 Task: Create New Vendor with Vendor Name: Pacific Gas & Electric, Billing Address Line1: 422 Brookside Dr., Billing Address Line2: Cookeville, Billing Address Line3: TX 77905
Action: Mouse moved to (177, 36)
Screenshot: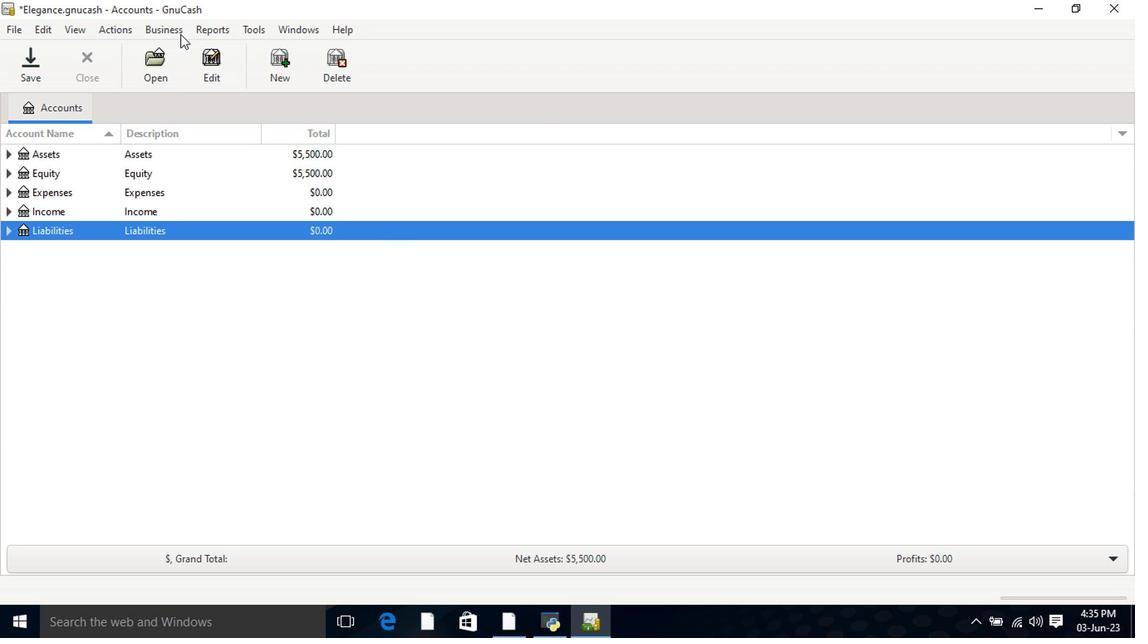 
Action: Mouse pressed left at (177, 36)
Screenshot: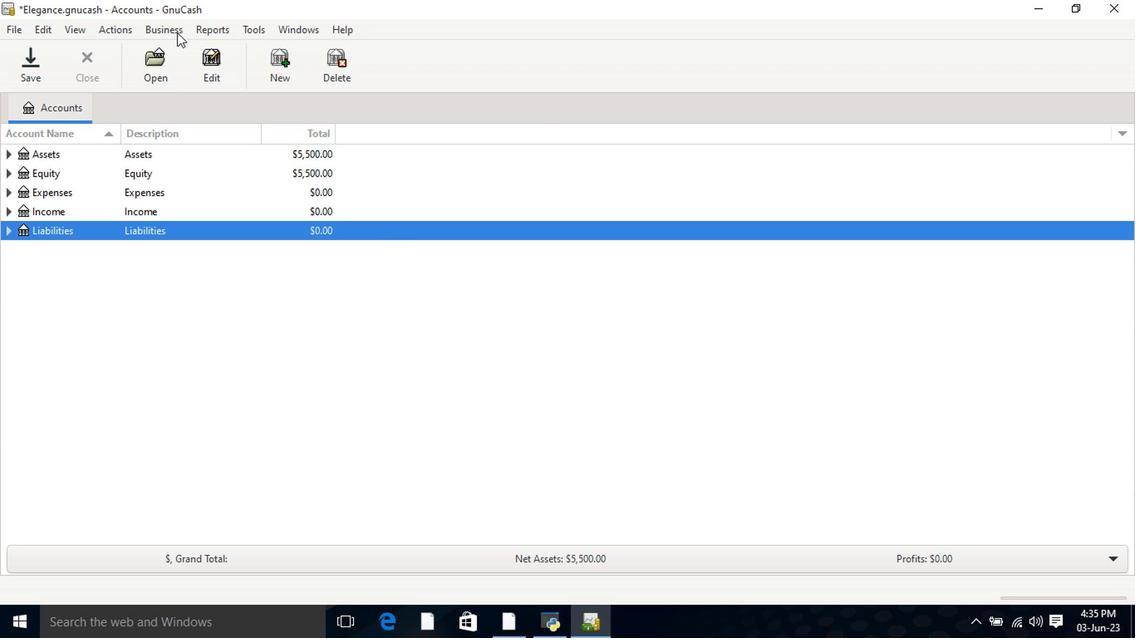 
Action: Mouse moved to (177, 73)
Screenshot: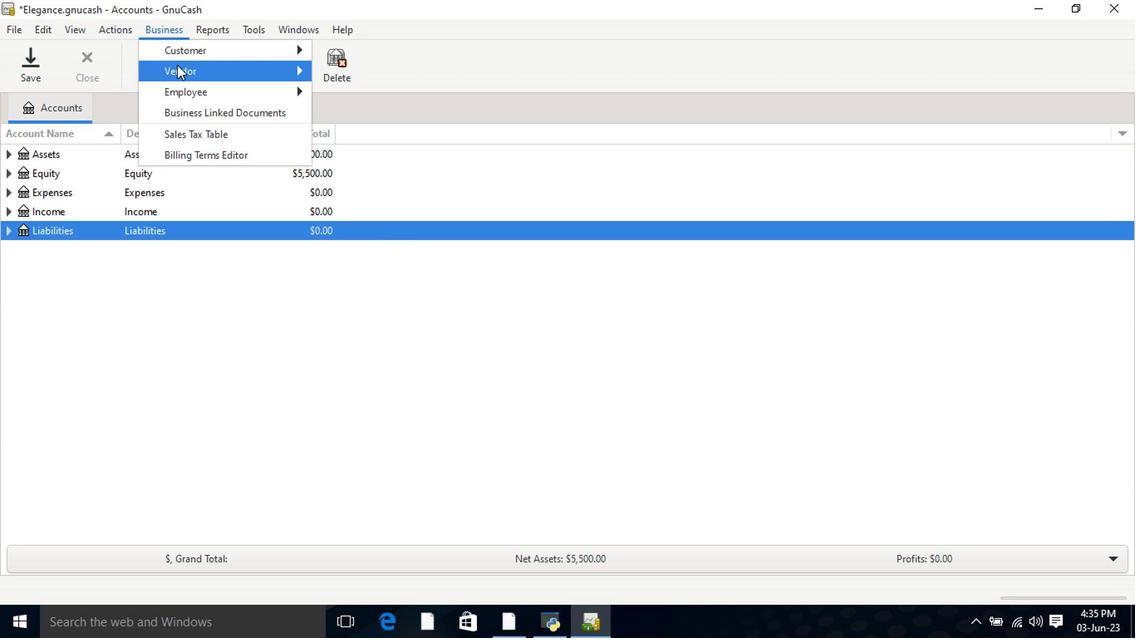 
Action: Mouse pressed left at (177, 73)
Screenshot: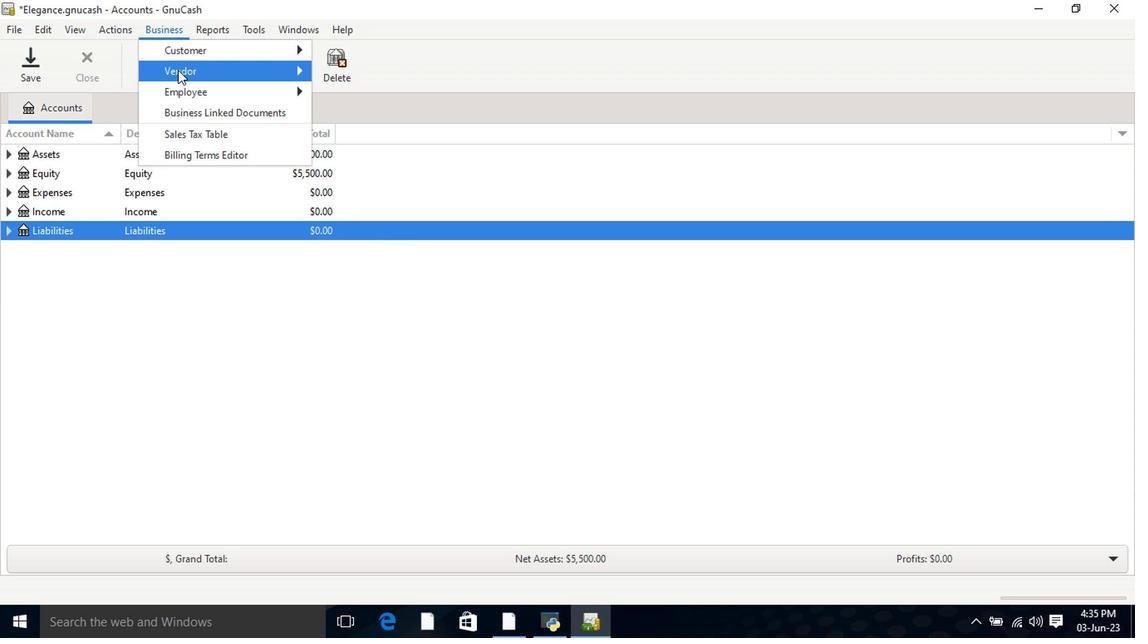 
Action: Mouse moved to (358, 90)
Screenshot: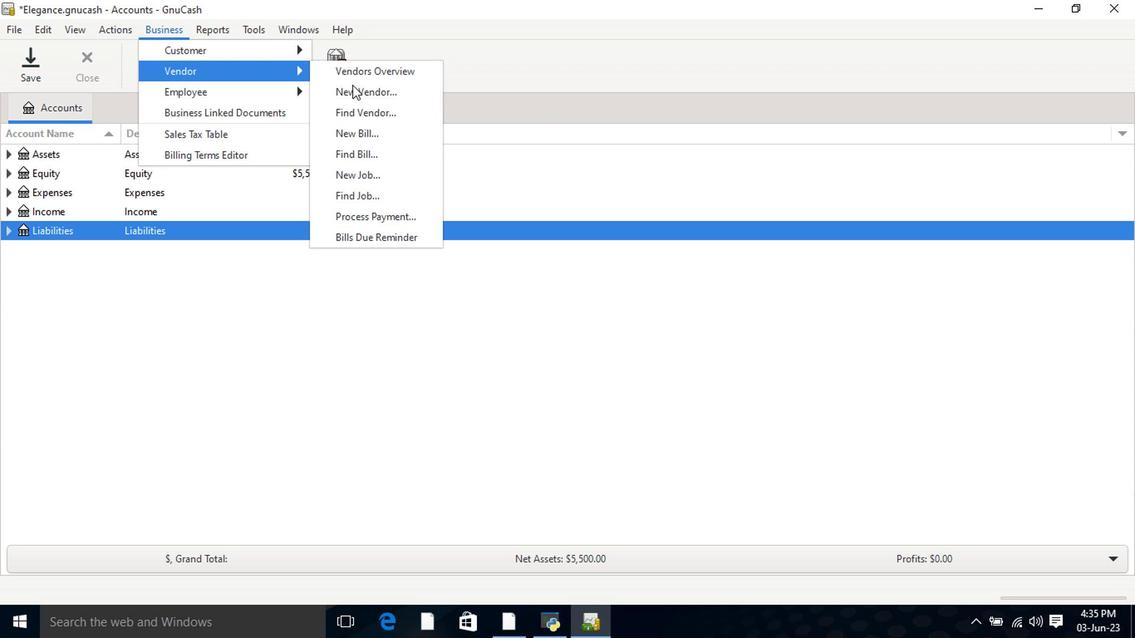 
Action: Mouse pressed left at (358, 90)
Screenshot: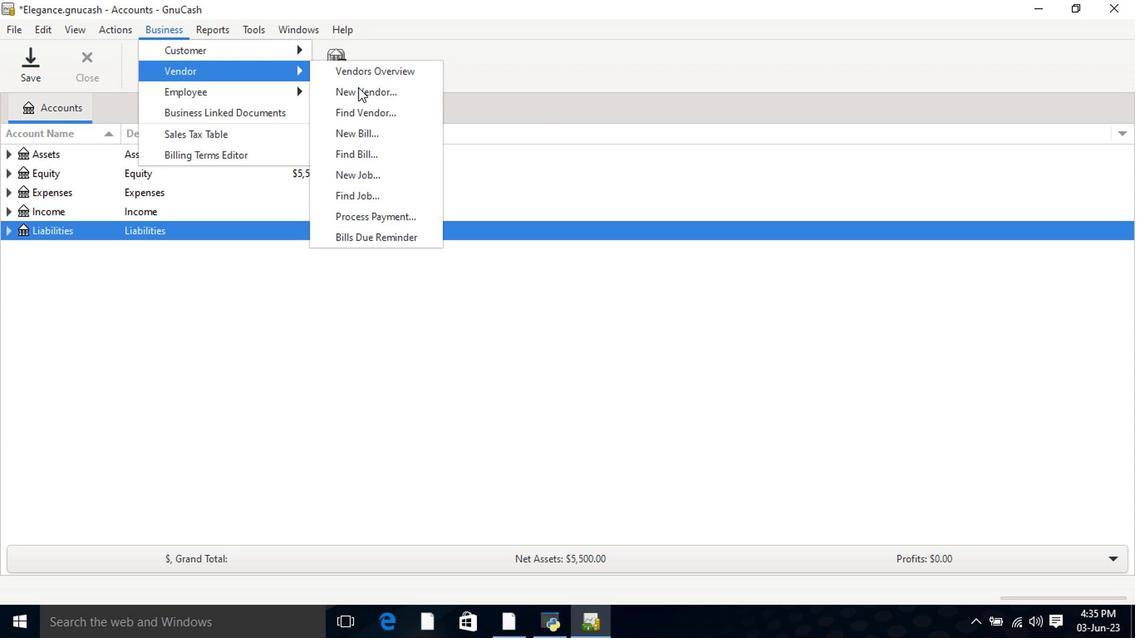 
Action: Mouse moved to (604, 183)
Screenshot: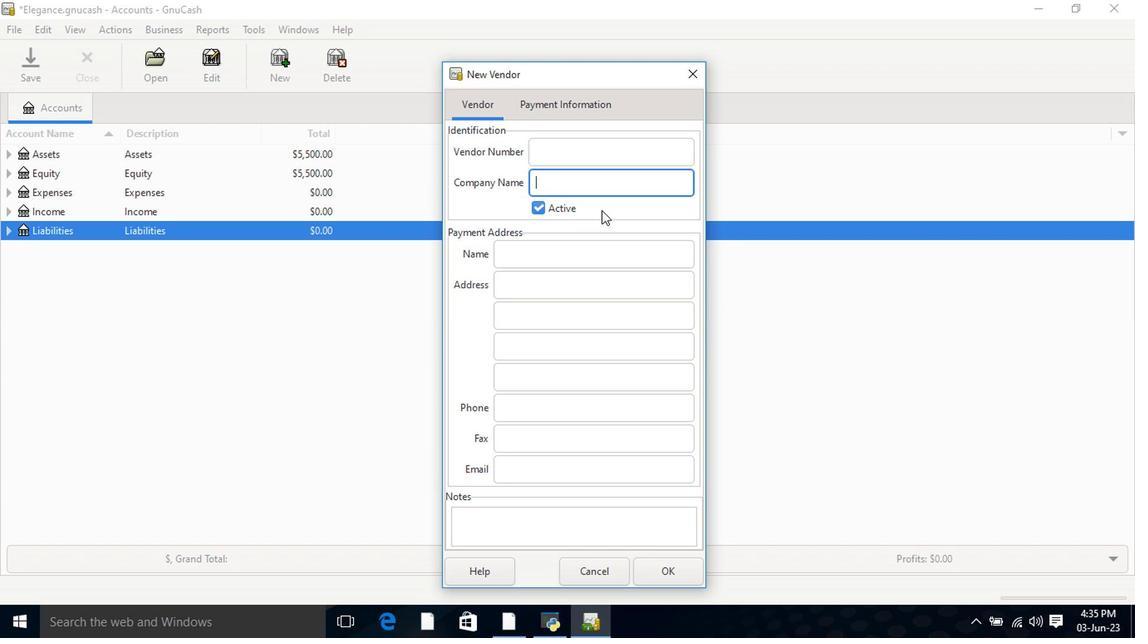 
Action: Key pressed <Key.shift>Pacific<Key.space><Key.shift>Gas<Key.space><Key.shift>&<Key.space><Key.shift>Electric<Key.tab><Key.tab><Key.tab>422<Key.space><Key.shift>Brookside<Key.space><Key.shift>Dr.<Key.space><Key.backspace><Key.tab><Key.shift>Cookeville<Key.tab><Key.shift>TX<Key.space>77905<Key.tab><Key.tab>
Screenshot: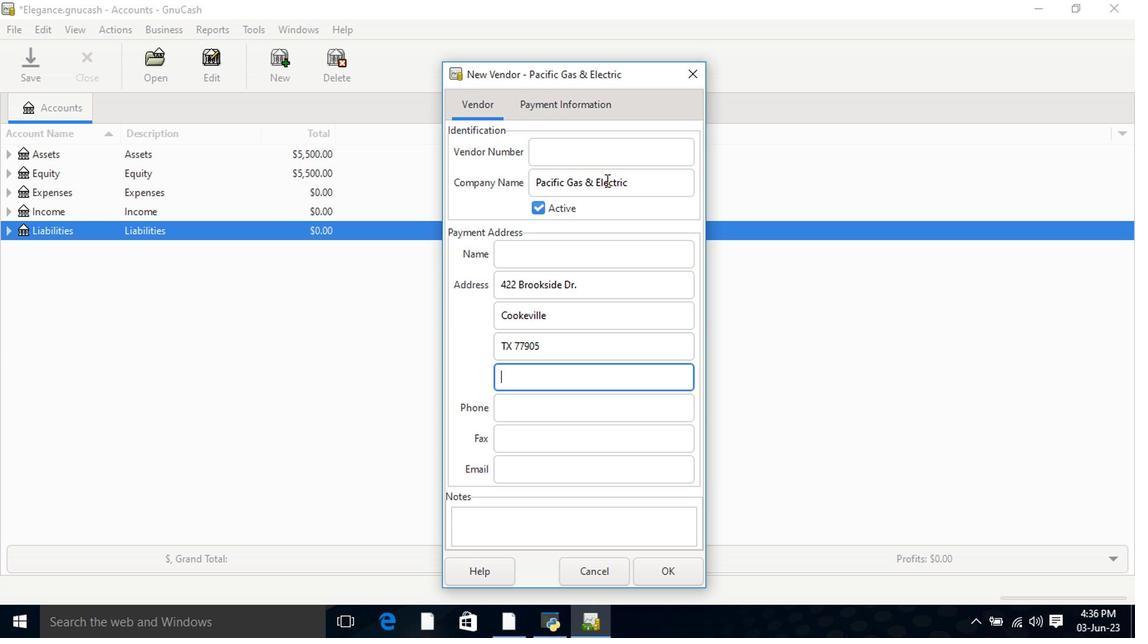 
Action: Mouse moved to (564, 105)
Screenshot: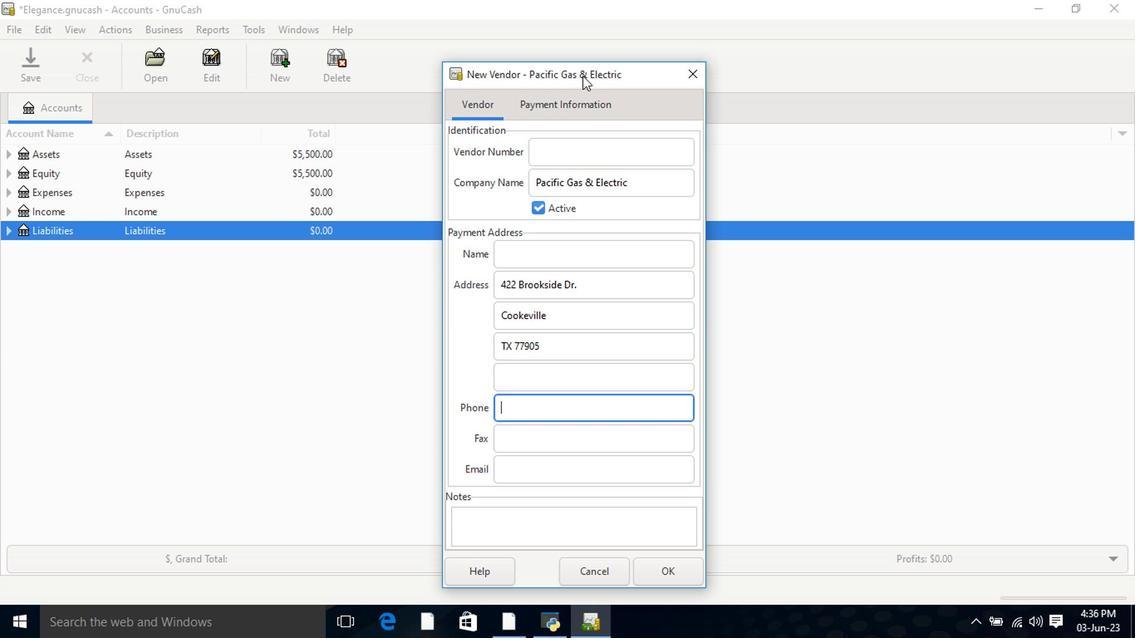 
Action: Mouse pressed left at (564, 105)
Screenshot: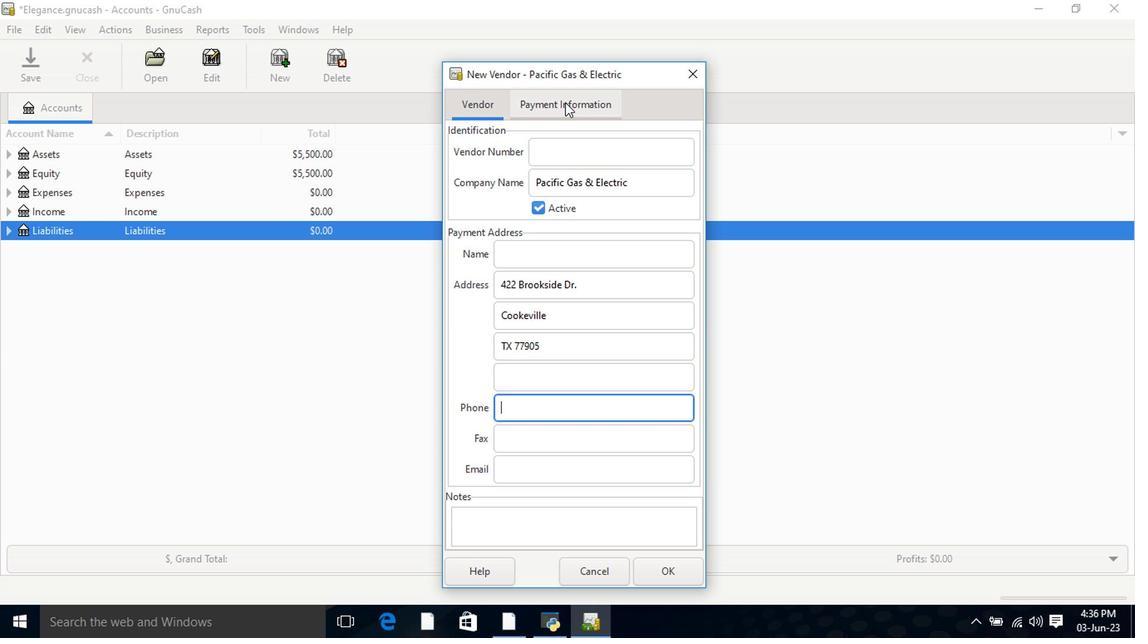 
Action: Mouse moved to (668, 571)
Screenshot: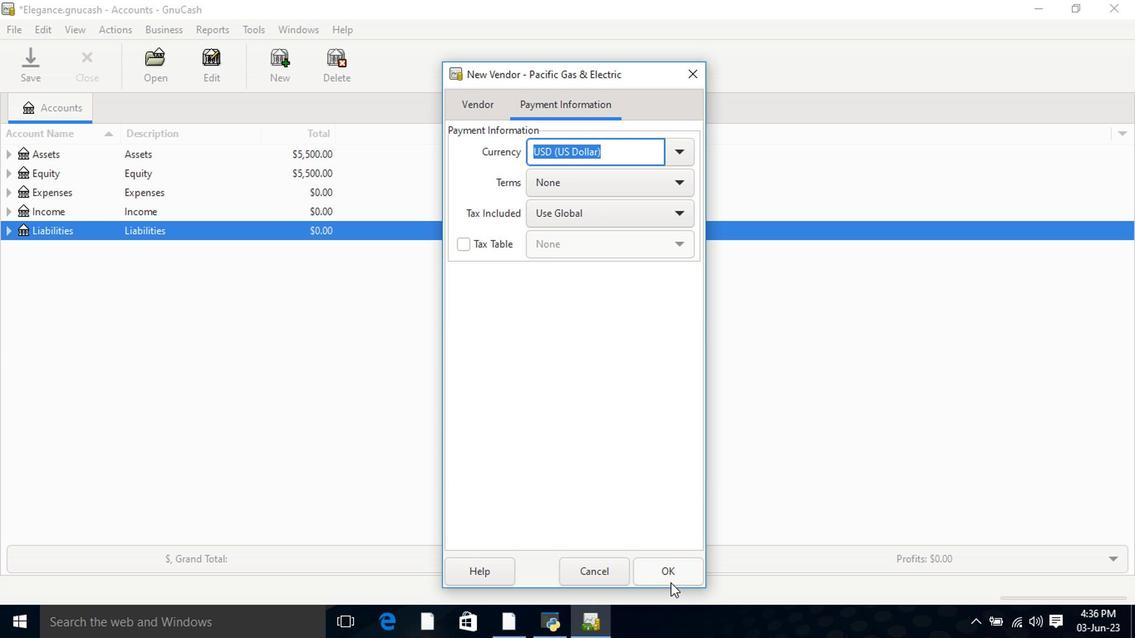 
Action: Mouse pressed left at (668, 571)
Screenshot: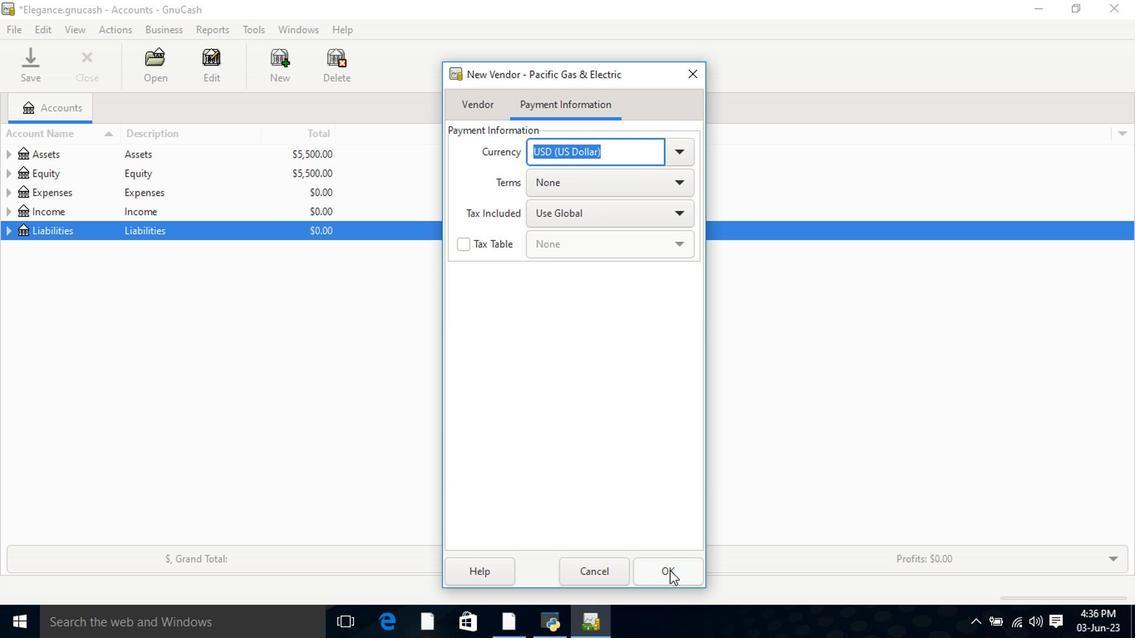 
Action: Mouse moved to (668, 564)
Screenshot: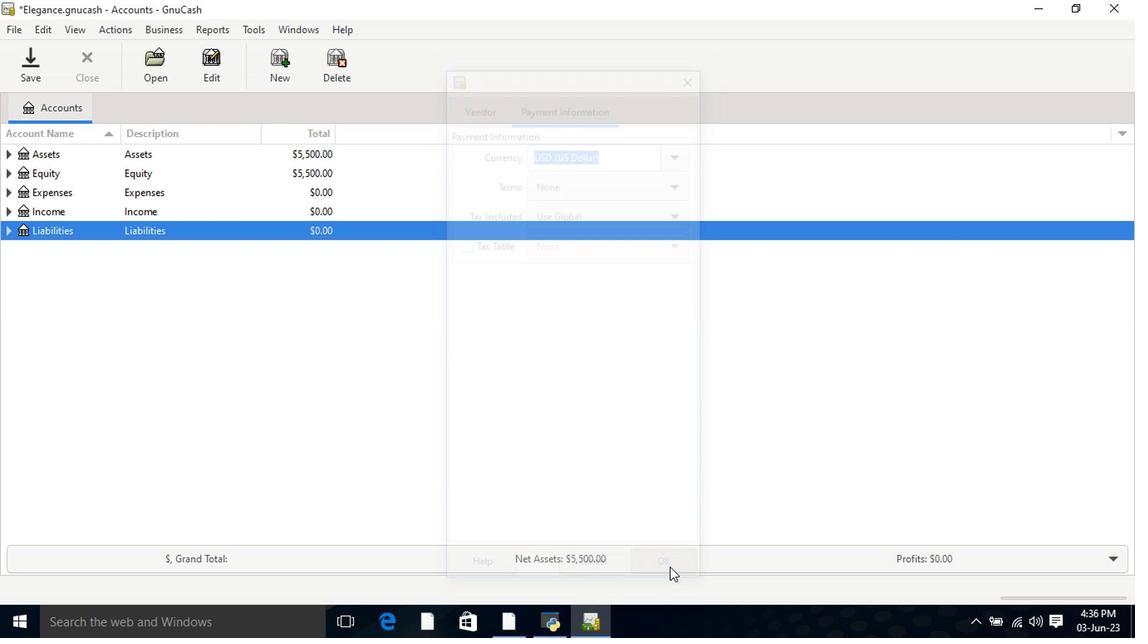 
